 Task: Forward email with the signature Cameron White with the subject 'Follow-up on a complaint' from softage.1@softage.net to 'softage.10@softage.net' with the message 'I wanted to confirm the delivery schedule for the new equipment order.'
Action: Mouse moved to (953, 201)
Screenshot: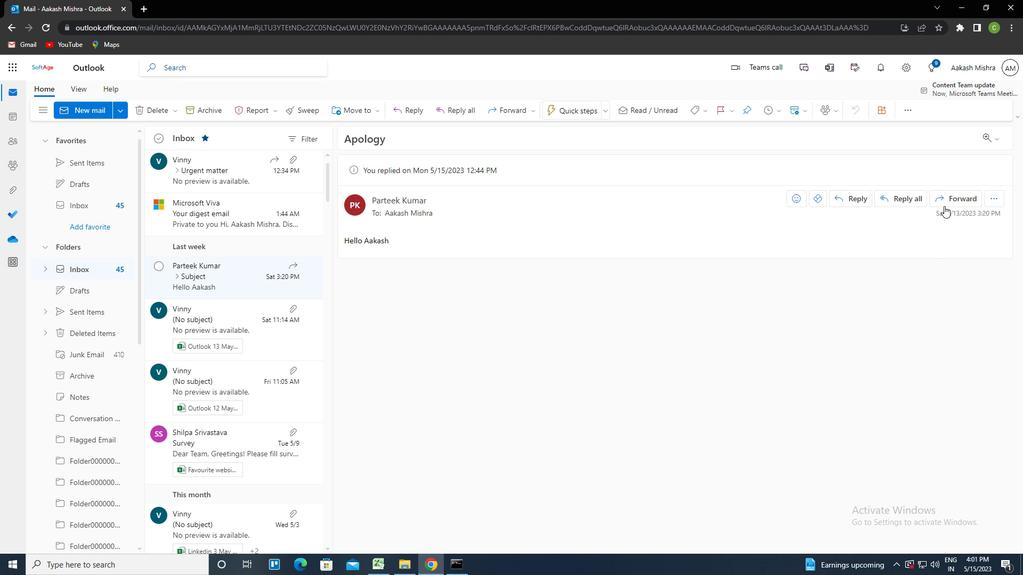 
Action: Mouse pressed left at (953, 201)
Screenshot: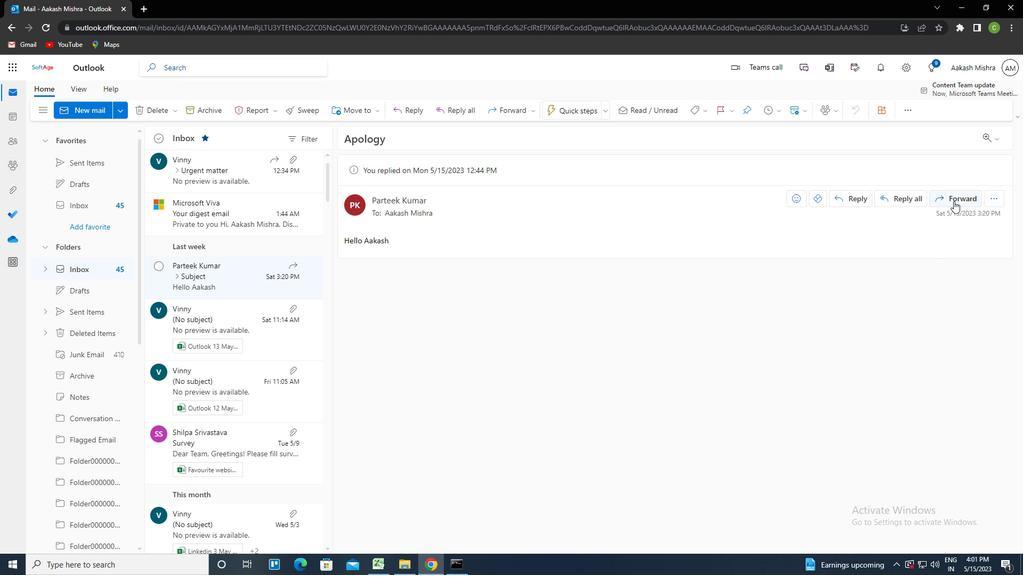 
Action: Mouse moved to (683, 111)
Screenshot: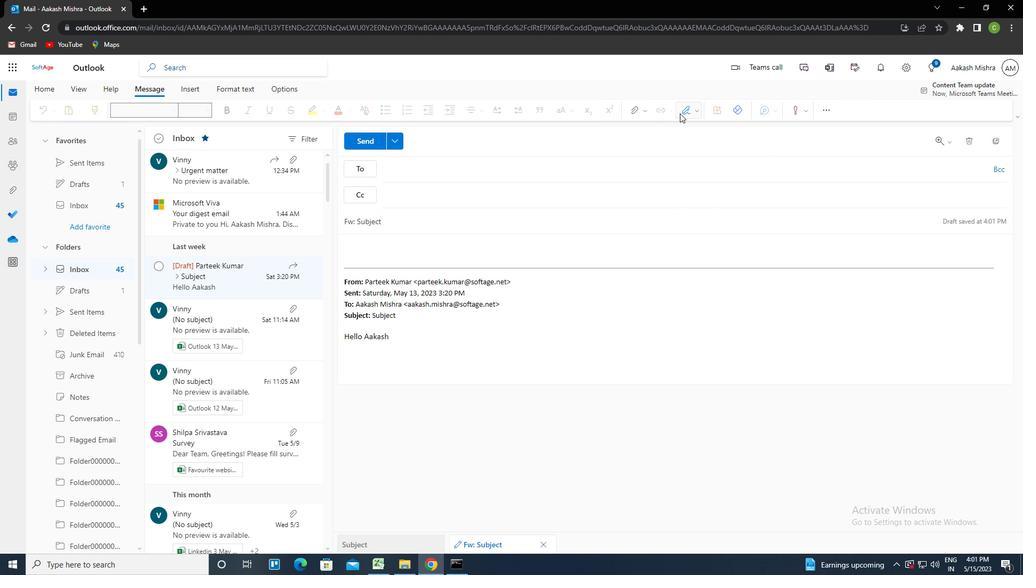 
Action: Mouse pressed left at (683, 111)
Screenshot: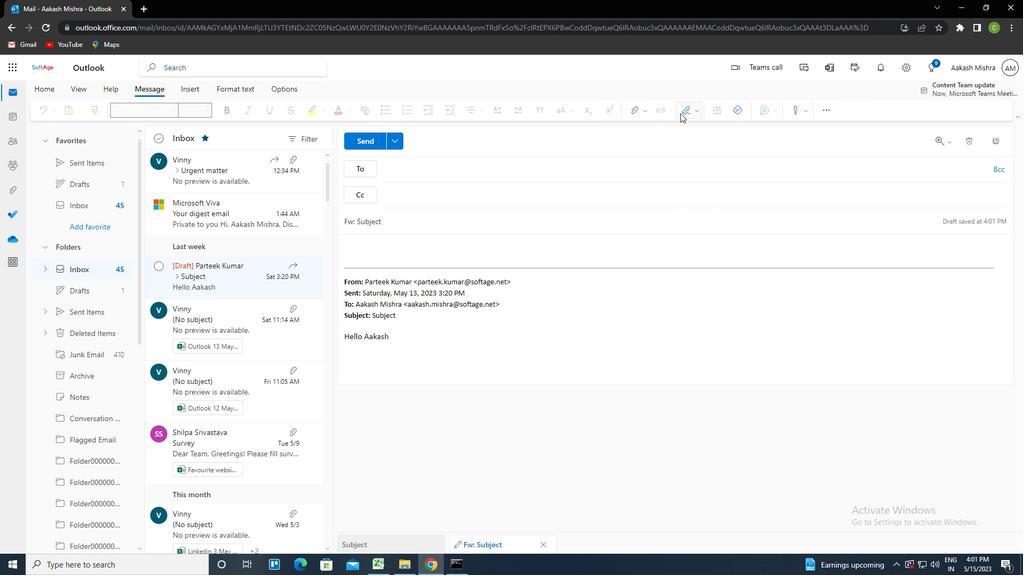
Action: Mouse moved to (681, 156)
Screenshot: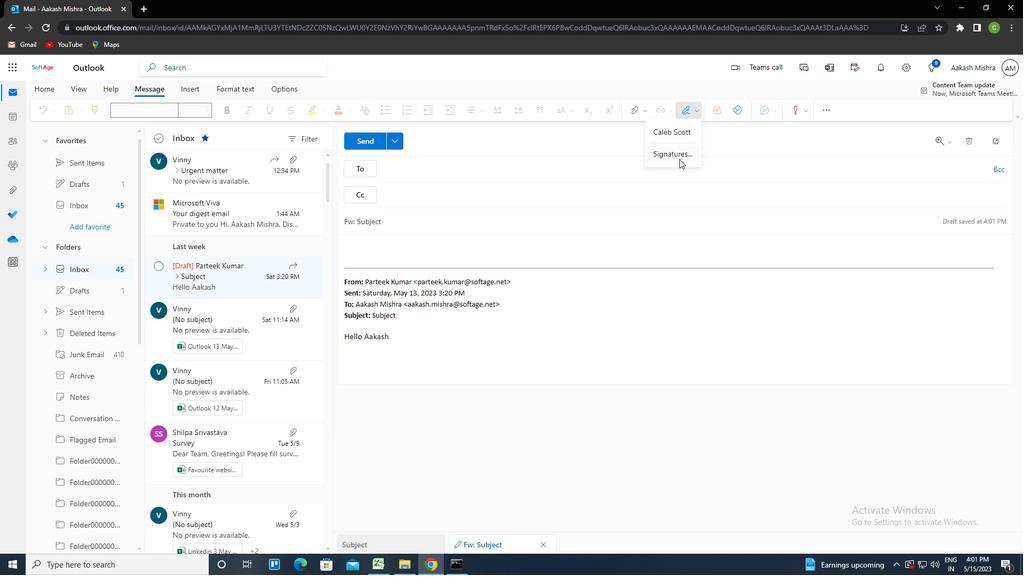 
Action: Mouse pressed left at (681, 156)
Screenshot: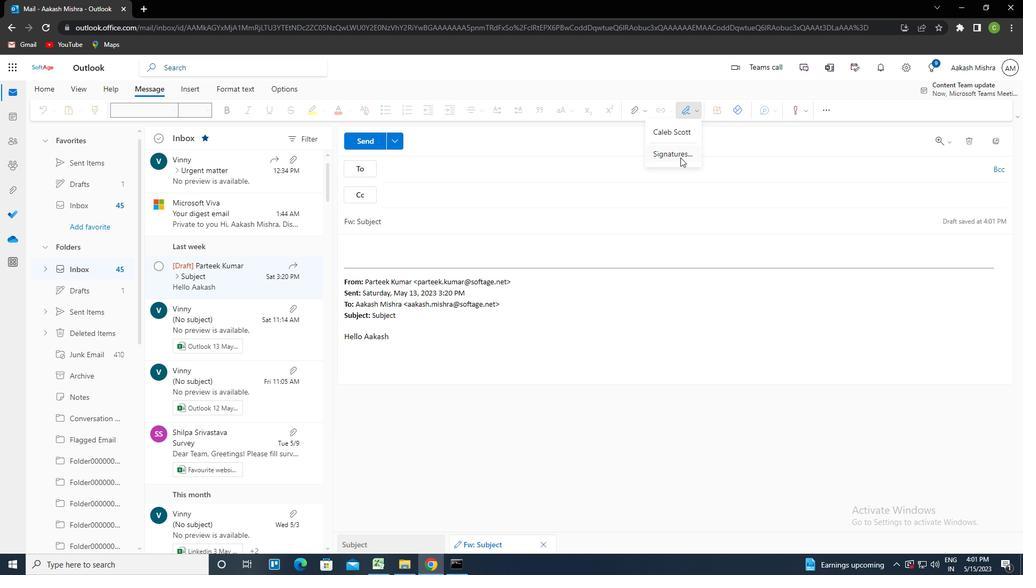 
Action: Mouse moved to (714, 195)
Screenshot: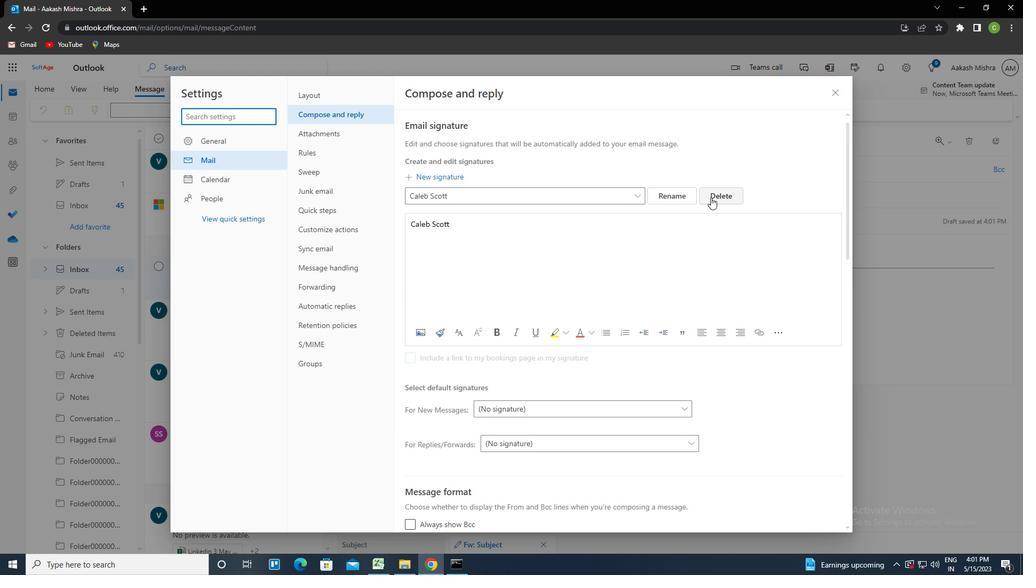 
Action: Mouse pressed left at (714, 195)
Screenshot: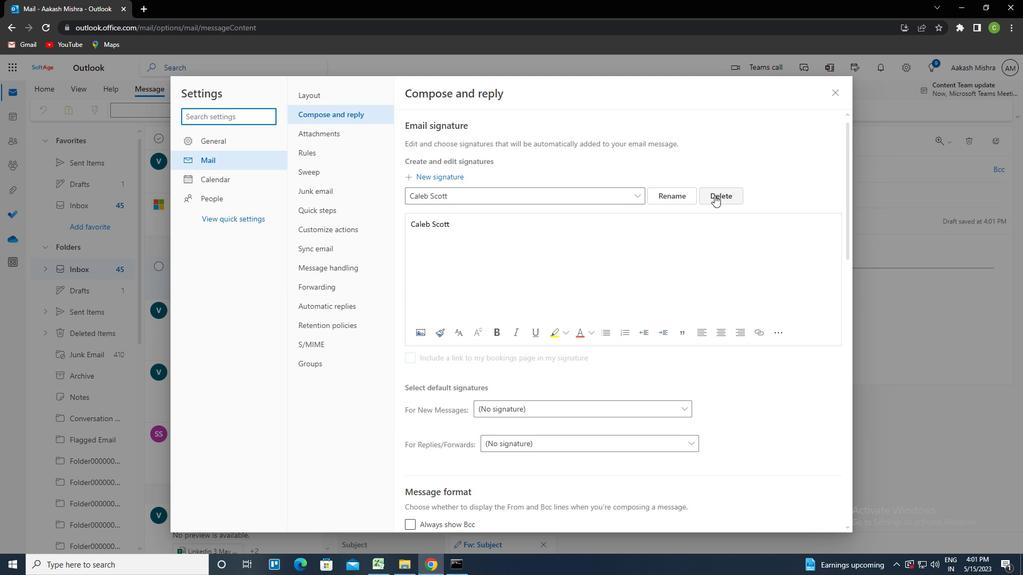 
Action: Mouse moved to (652, 197)
Screenshot: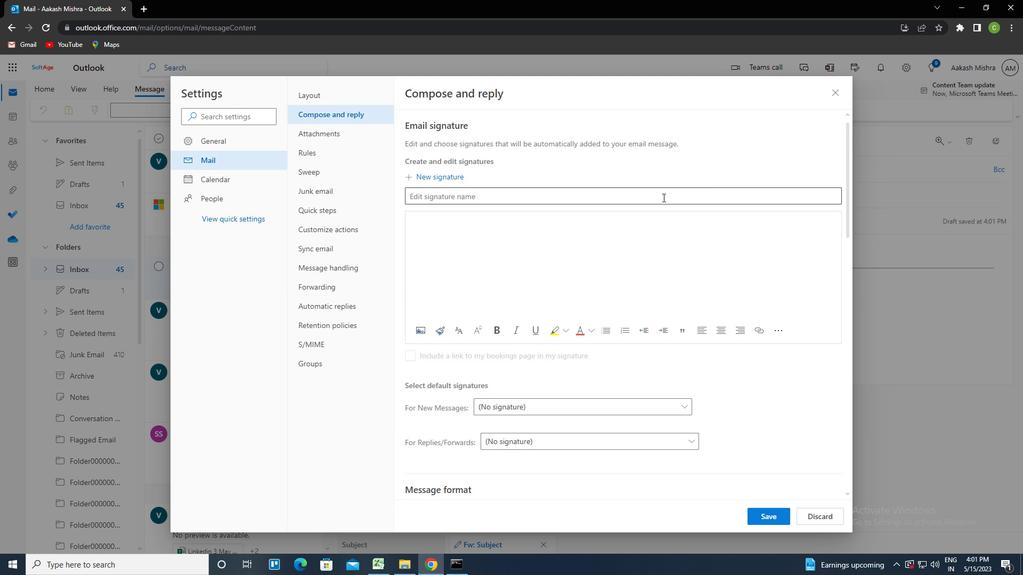 
Action: Mouse pressed left at (652, 197)
Screenshot: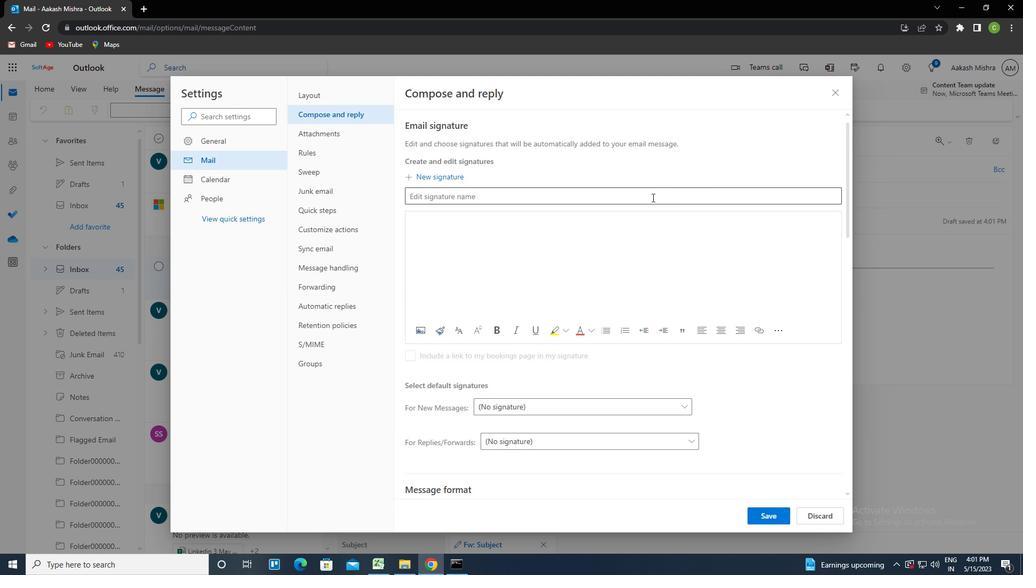 
Action: Key pressed <Key.caps_lock>c<Key.caps_lock>ameron<Key.space><Key.caps_lock>w<Key.caps_lock>hite<Key.tab><Key.caps_lock>c<Key.caps_lock>ameron<Key.space><Key.caps_lock>w<Key.caps_lock>hite
Screenshot: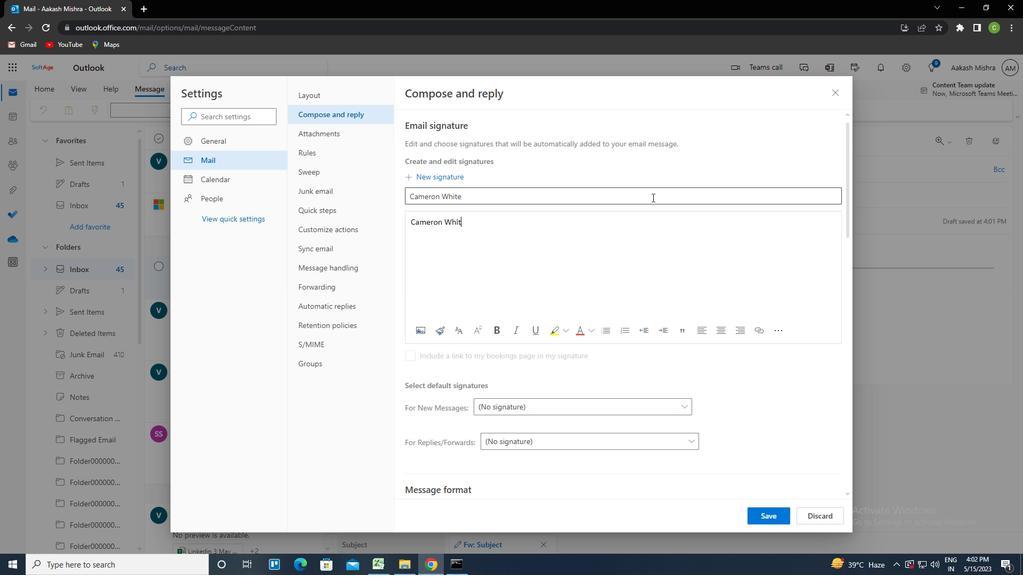 
Action: Mouse moved to (771, 514)
Screenshot: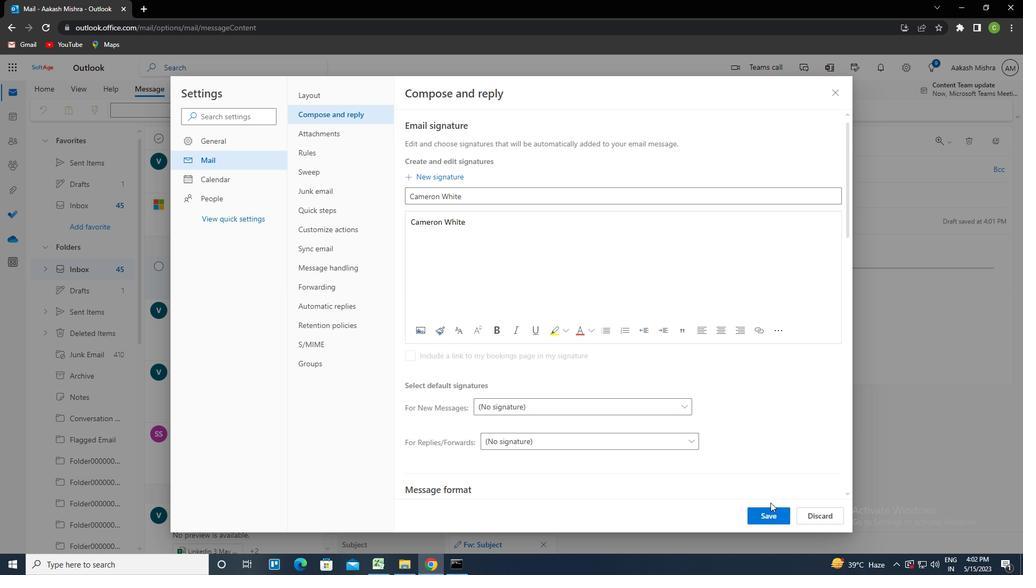 
Action: Mouse pressed left at (771, 514)
Screenshot: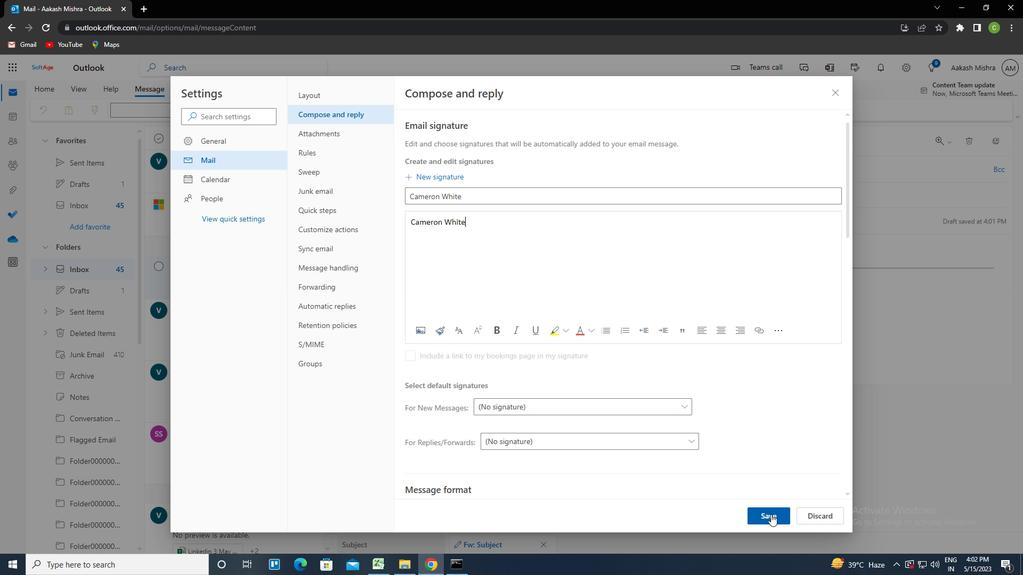 
Action: Mouse moved to (835, 95)
Screenshot: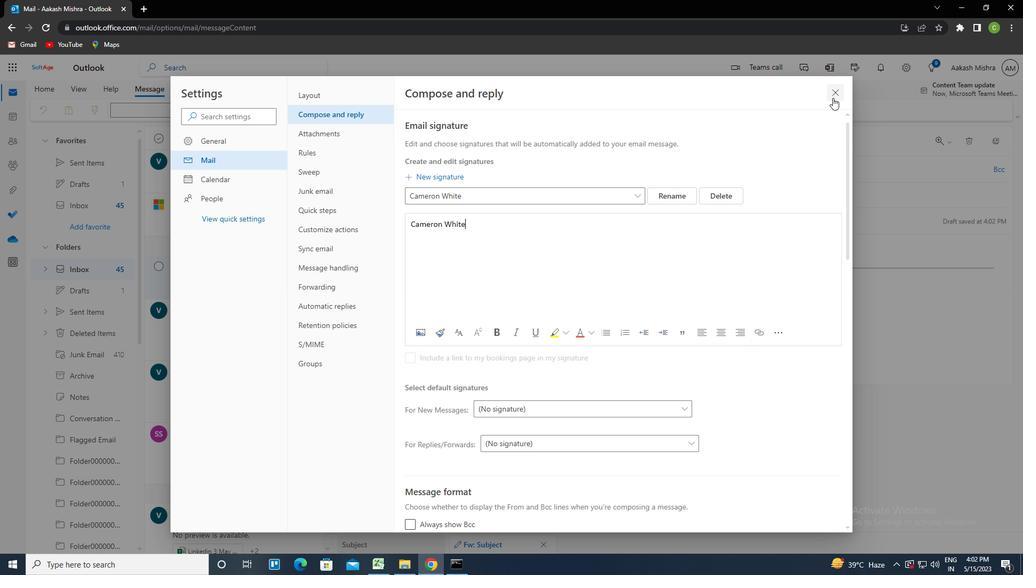 
Action: Mouse pressed left at (835, 95)
Screenshot: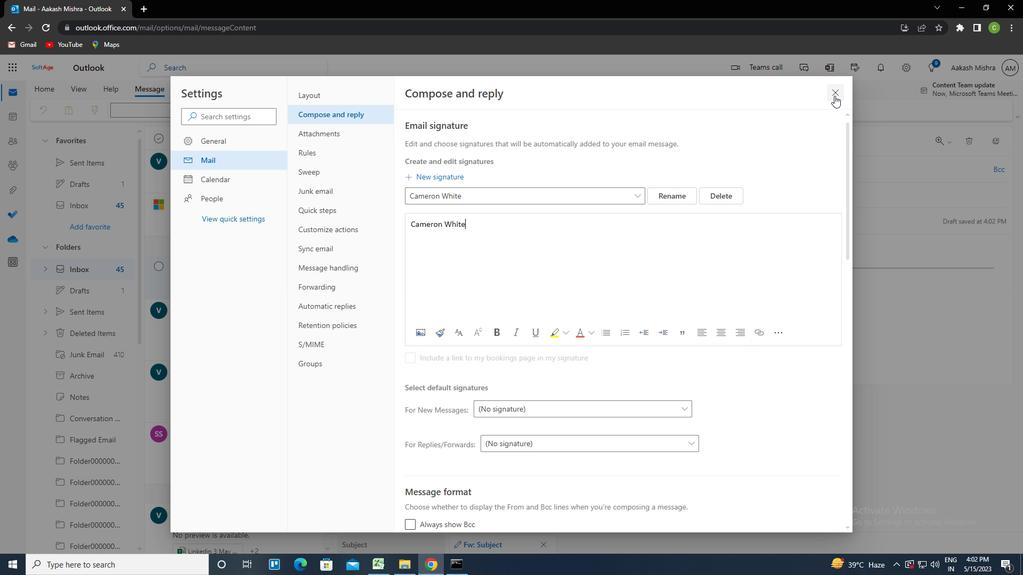
Action: Mouse moved to (691, 116)
Screenshot: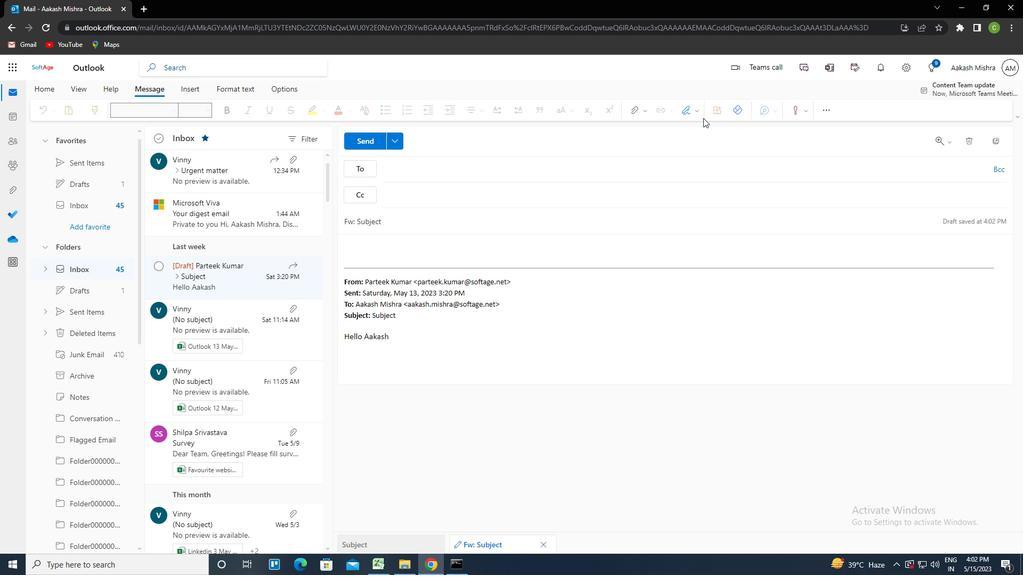 
Action: Mouse pressed left at (691, 116)
Screenshot: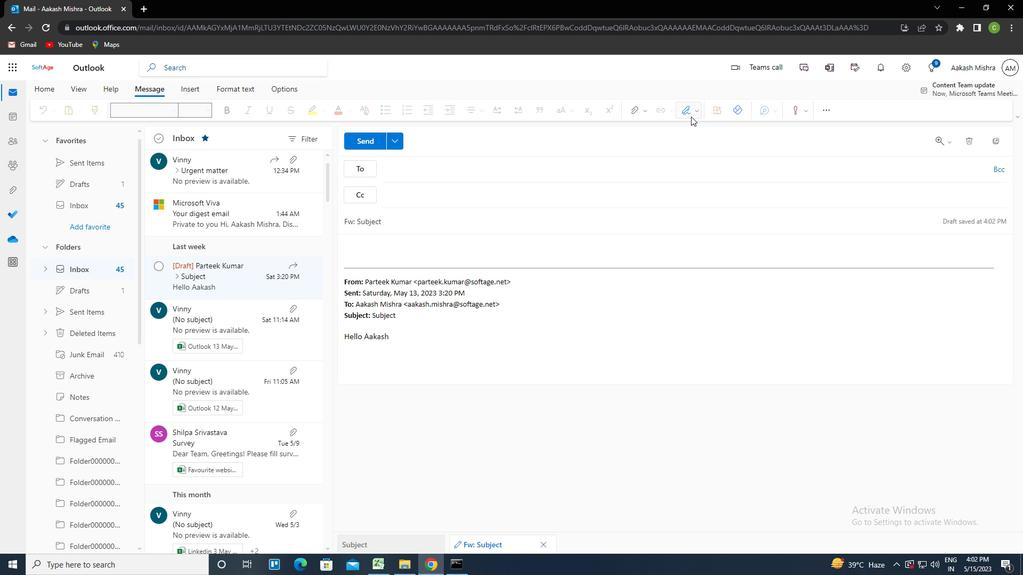 
Action: Mouse moved to (682, 128)
Screenshot: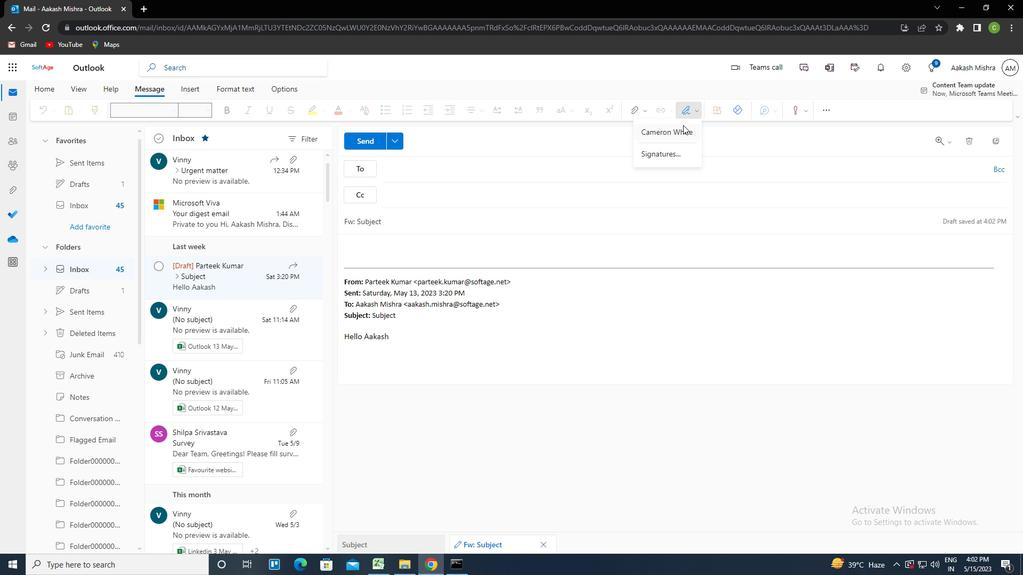
Action: Mouse pressed left at (682, 128)
Screenshot: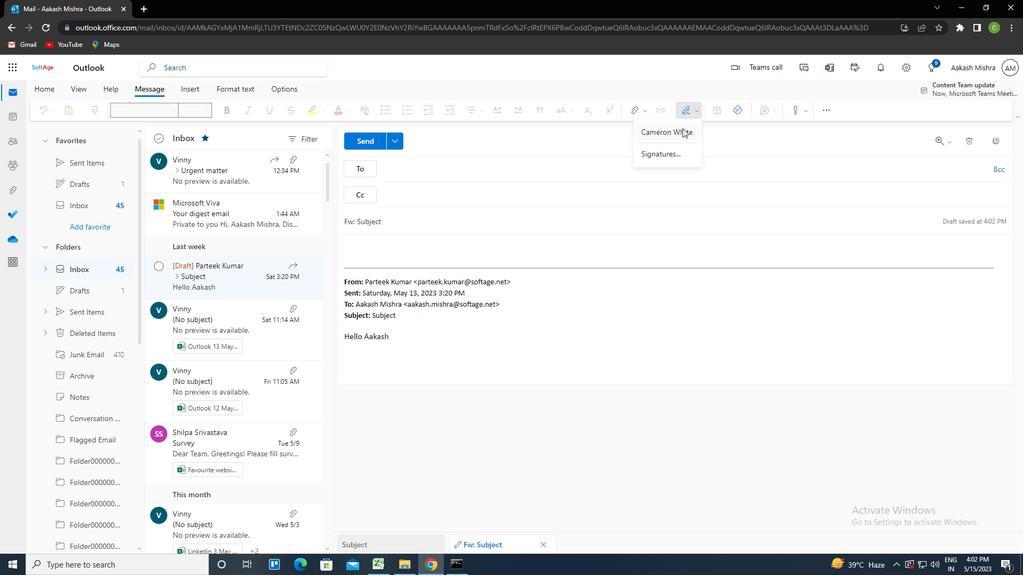 
Action: Mouse moved to (425, 224)
Screenshot: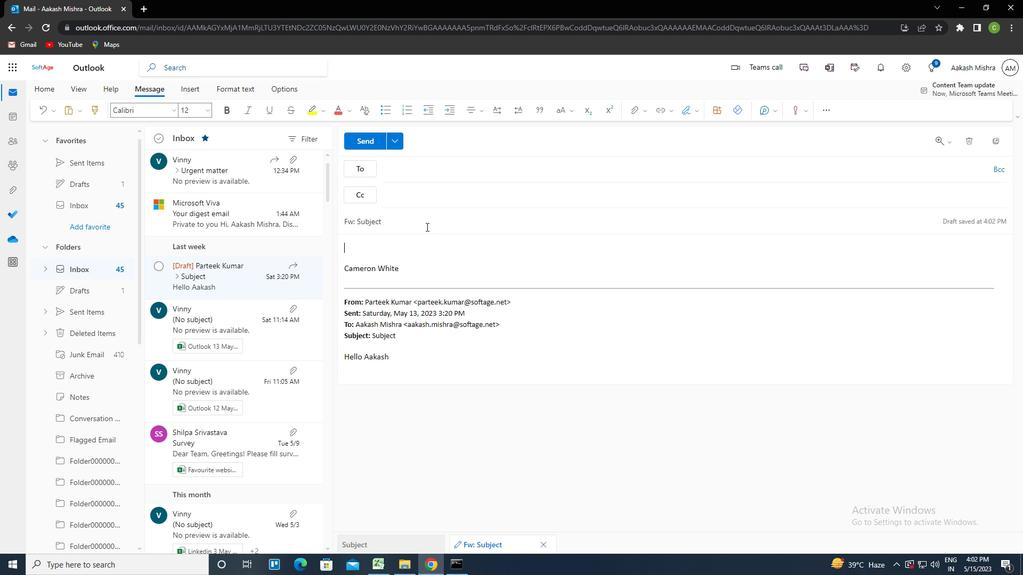 
Action: Mouse pressed left at (425, 224)
Screenshot: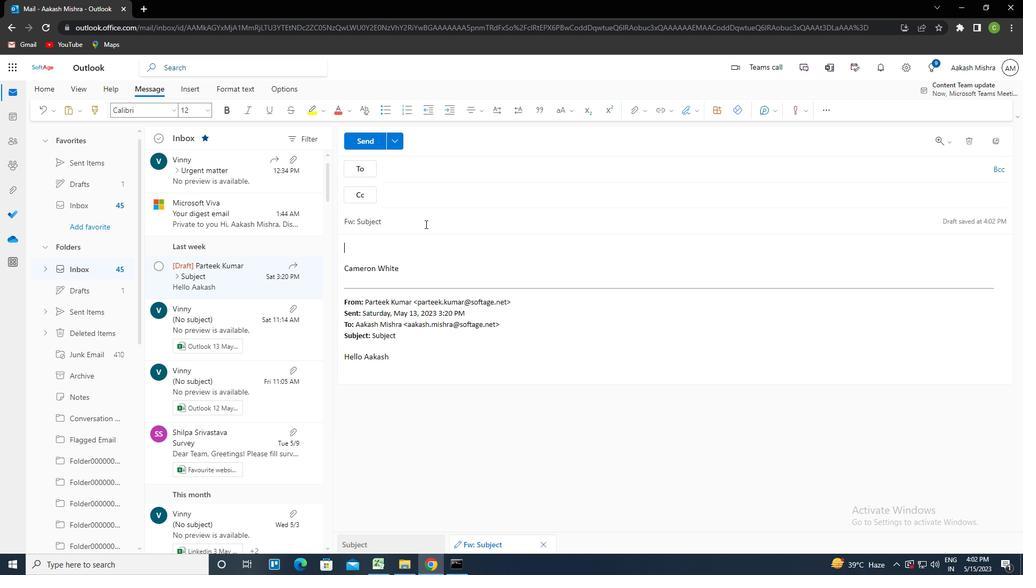 
Action: Key pressed <Key.shift><Key.left><Key.delete><Key.caps_lock>ctrl+F<Key.caps_lock>OLLOW-UP<Key.space>ON<Key.space>A<Key.space>COMPLAINT
Screenshot: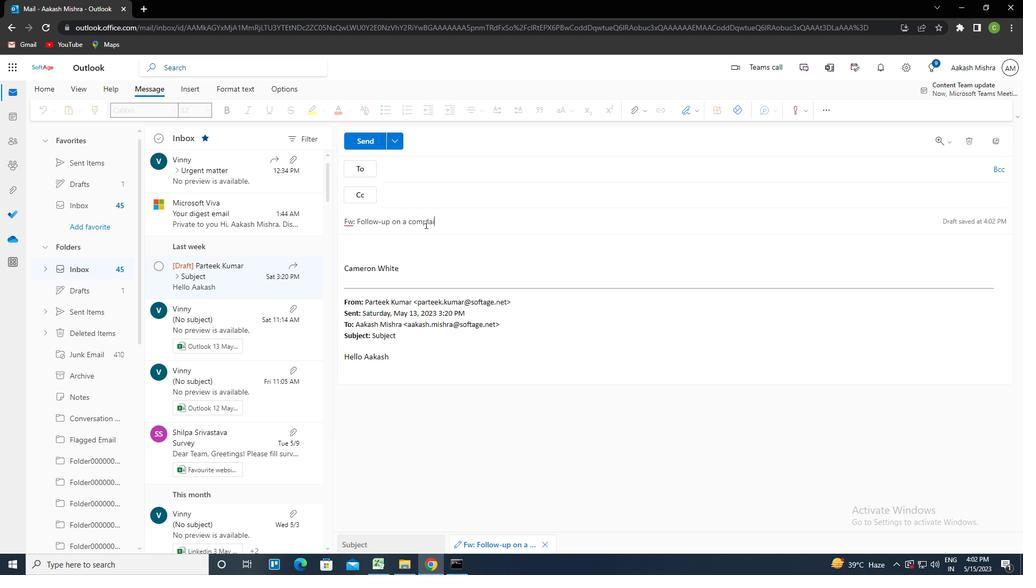 
Action: Mouse moved to (403, 167)
Screenshot: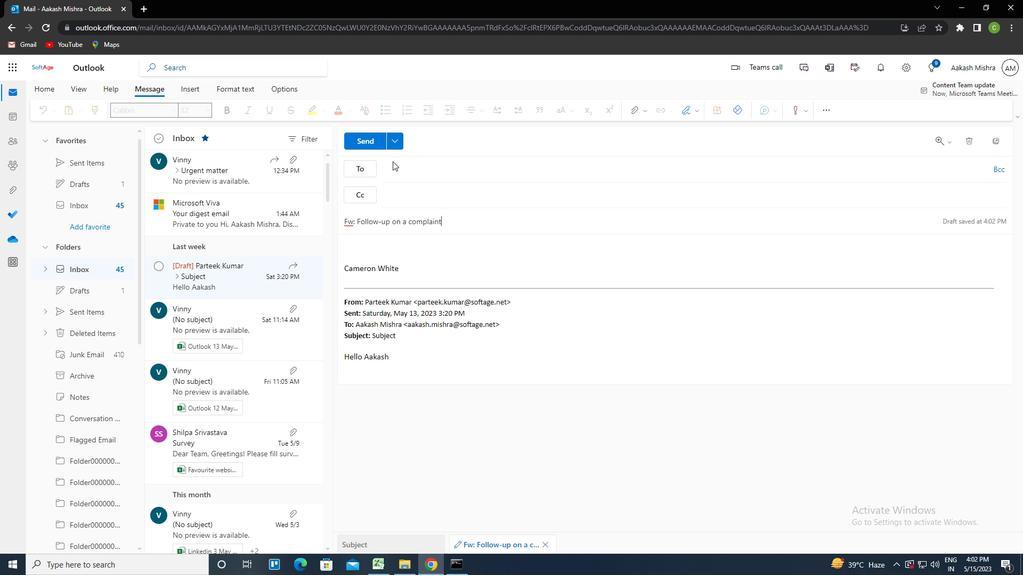 
Action: Mouse pressed left at (403, 167)
Screenshot: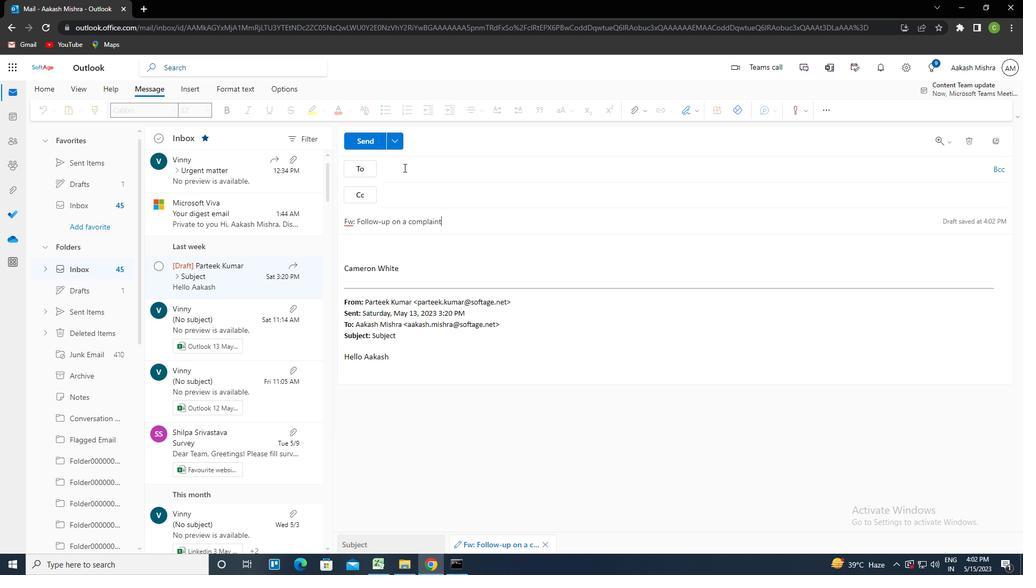 
Action: Key pressed SOFTAGE.10<Key.shift>@SOFTAGE.NET<Key.enter>
Screenshot: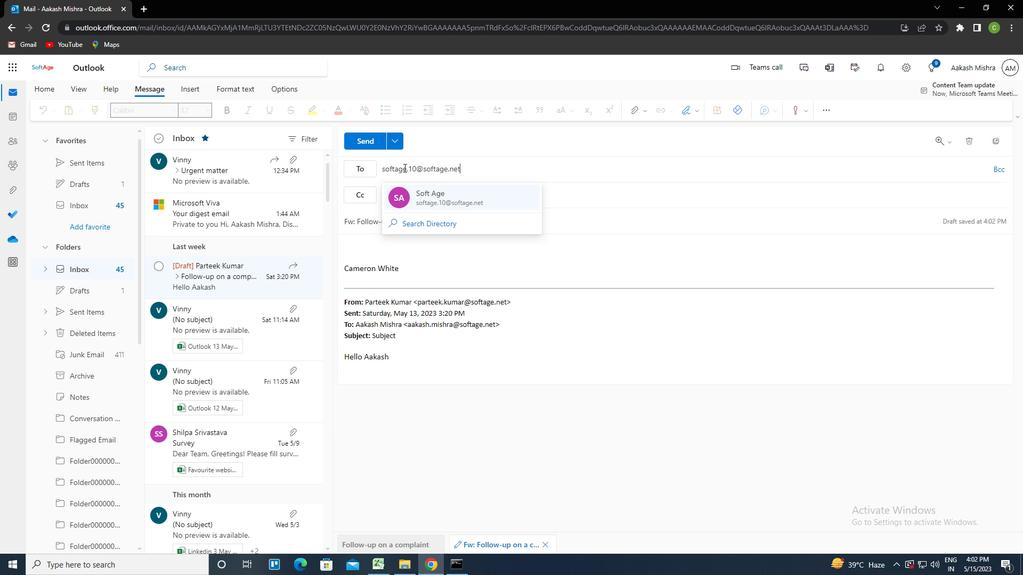 
Action: Mouse moved to (377, 248)
Screenshot: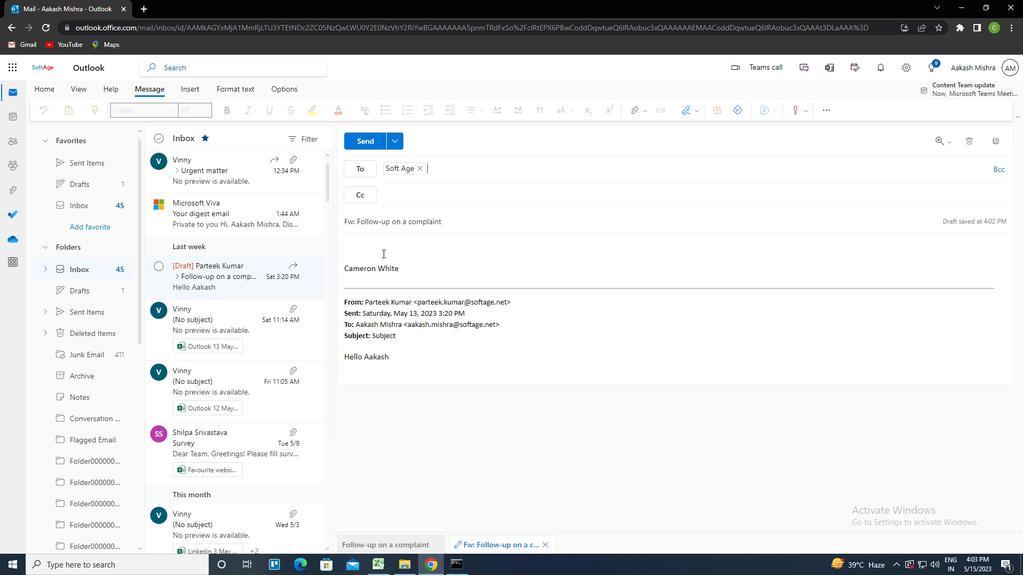 
Action: Mouse pressed left at (377, 248)
Screenshot: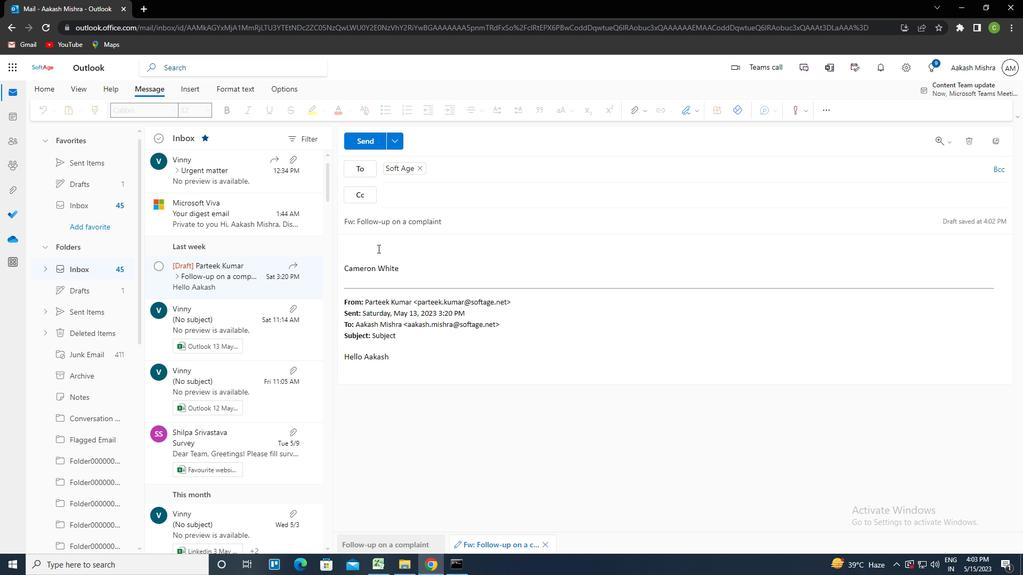 
Action: Key pressed <Key.caps_lock>I<Key.space><Key.caps_lock>WN<Key.backspace>ANTED<Key.space>TO<Key.space>CONFIRM<Key.space>THE<Key.space>DELIVERY<Key.space>SCHEDULE<Key.space>FOR<Key.space>THE<Key.space>NEW<Key.space>EQUIPMENT<Key.space>ORDER
Screenshot: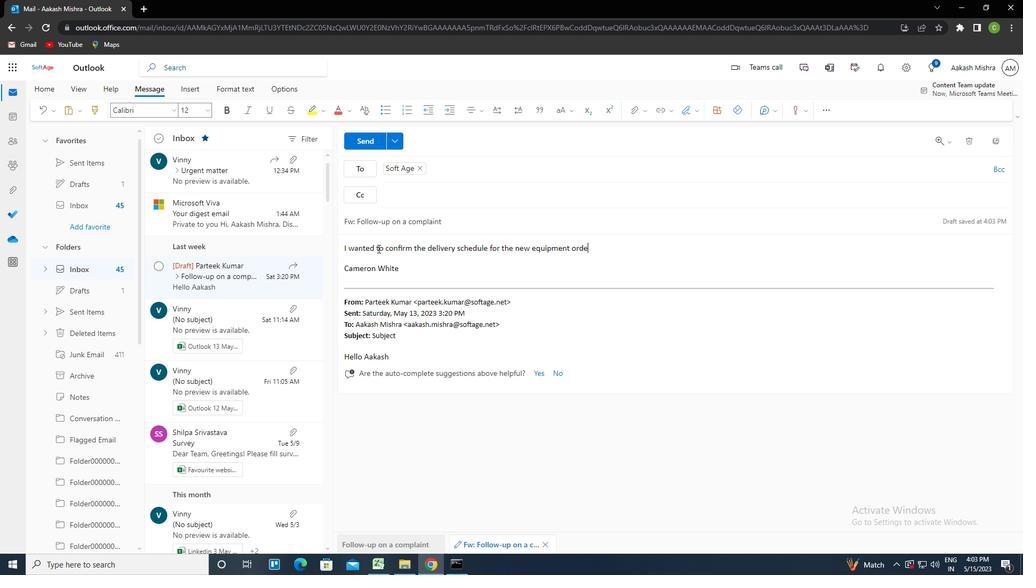 
Action: Mouse moved to (362, 140)
Screenshot: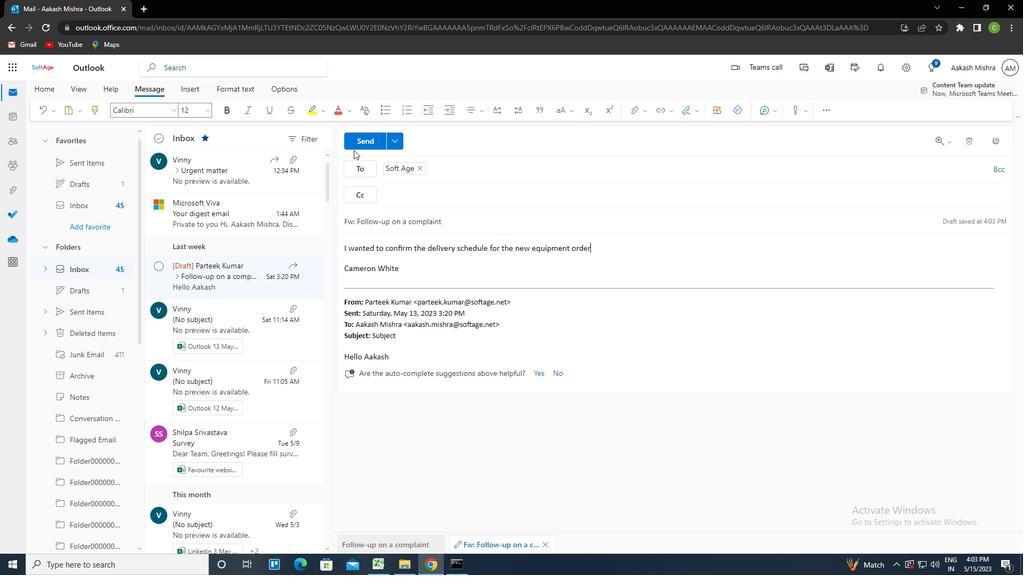 
Action: Mouse pressed left at (362, 140)
Screenshot: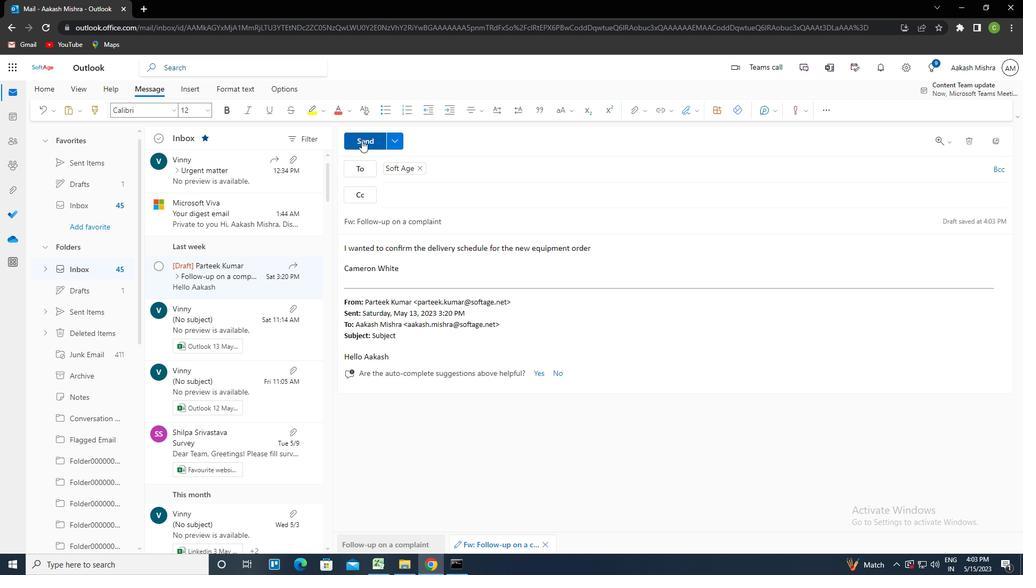 
Action: Mouse moved to (485, 276)
Screenshot: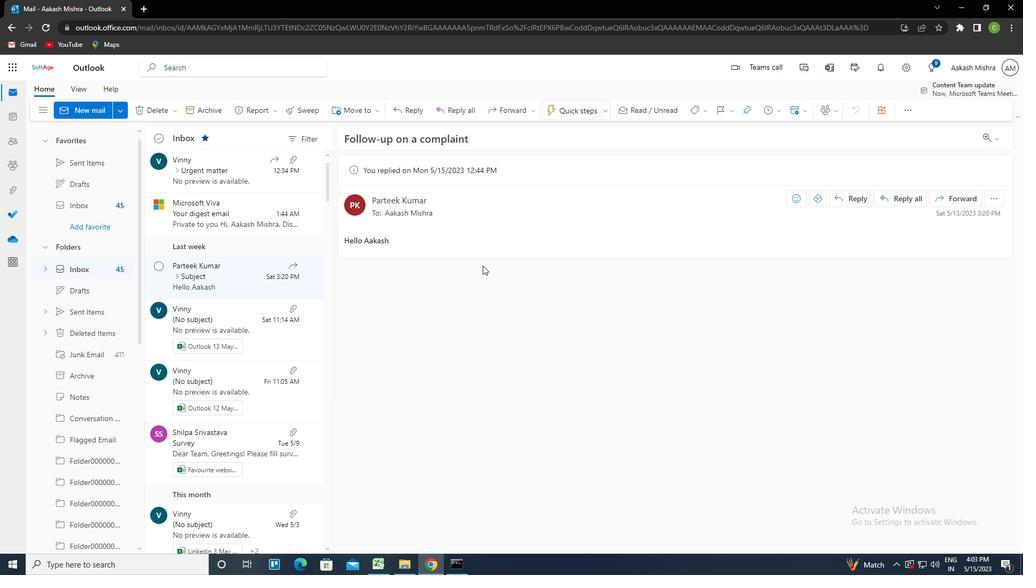 
